 Task: Convert a video file from 720p to 1080p resolution using VLC's conversion tool.
Action: Mouse moved to (101, 5)
Screenshot: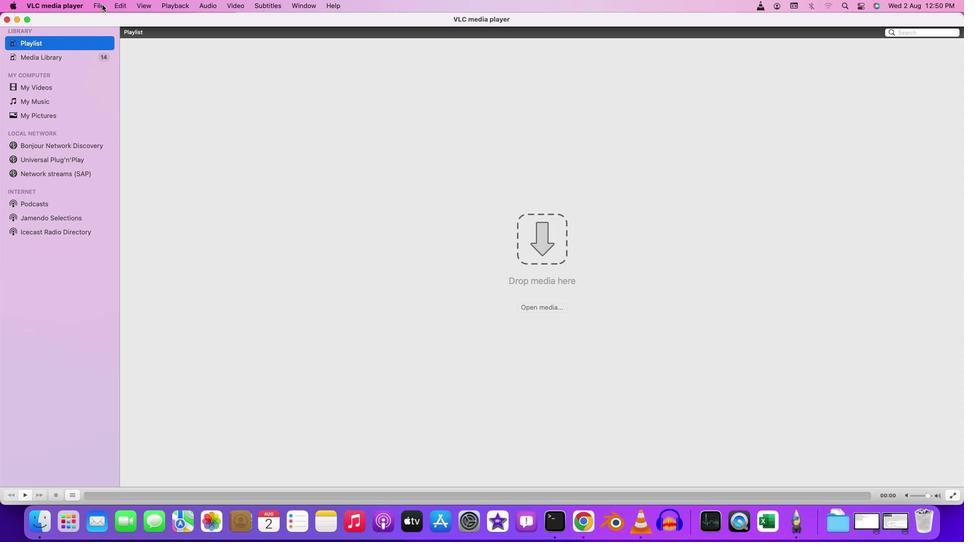 
Action: Mouse pressed left at (101, 5)
Screenshot: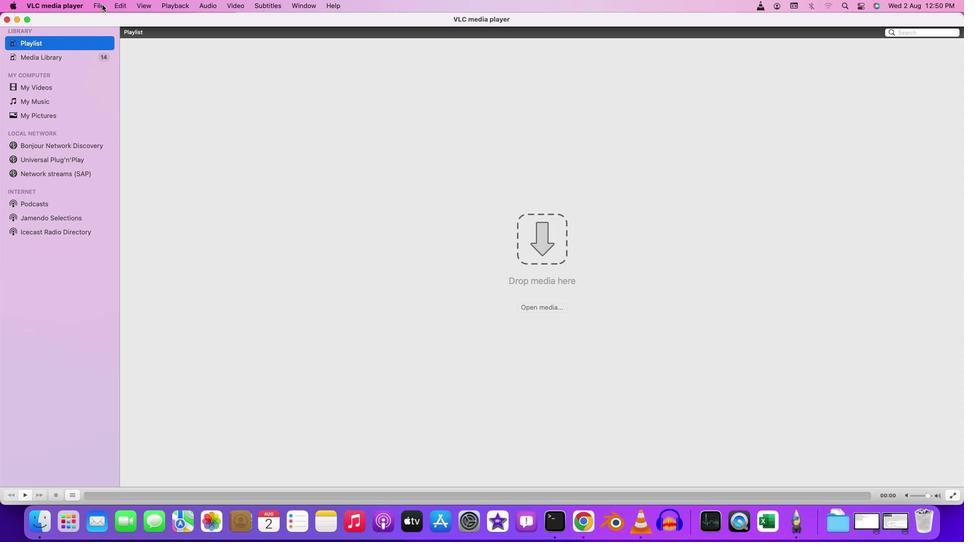 
Action: Mouse moved to (115, 128)
Screenshot: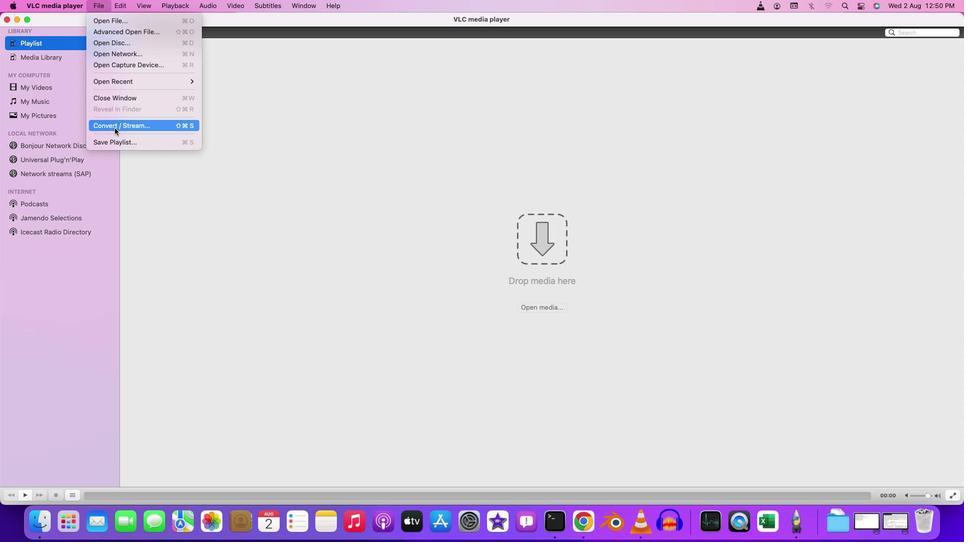 
Action: Mouse pressed left at (115, 128)
Screenshot: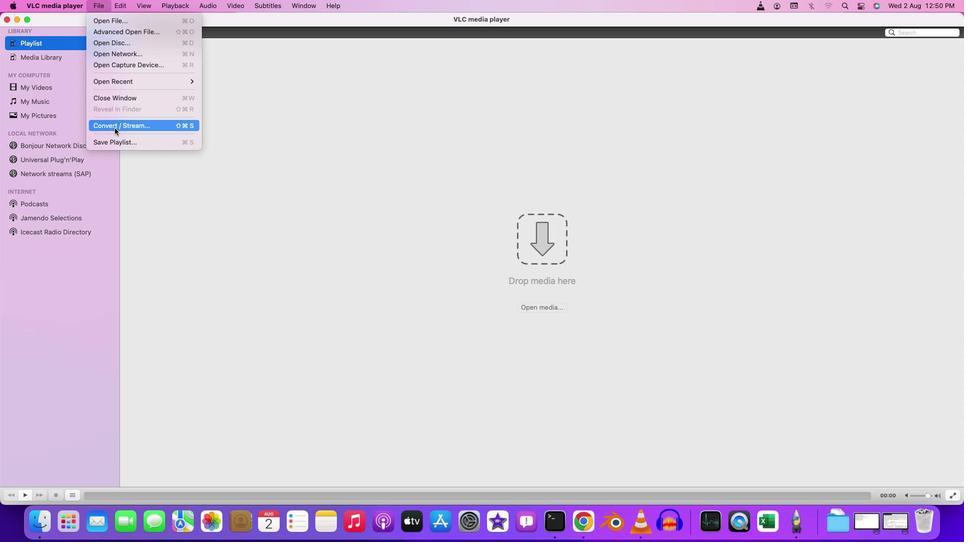 
Action: Mouse moved to (353, 338)
Screenshot: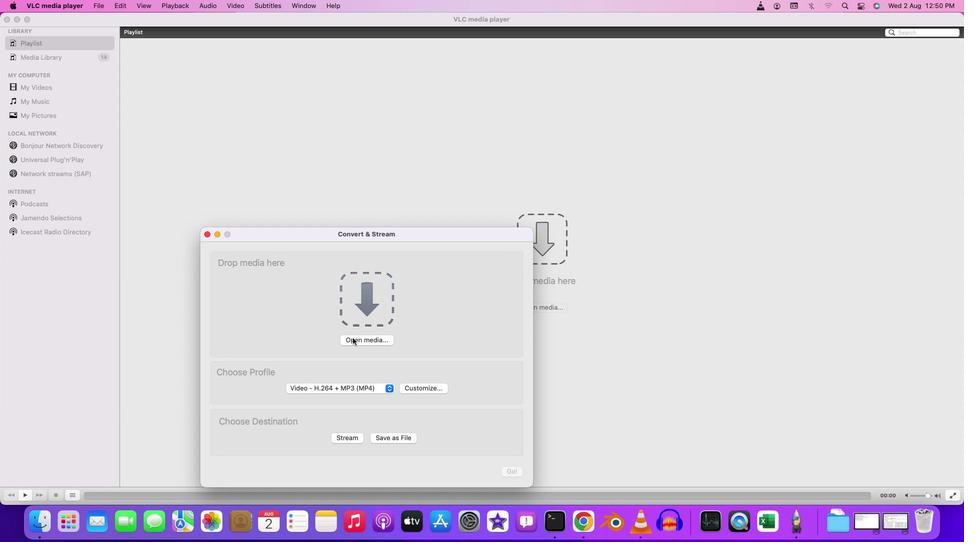 
Action: Mouse pressed left at (353, 338)
Screenshot: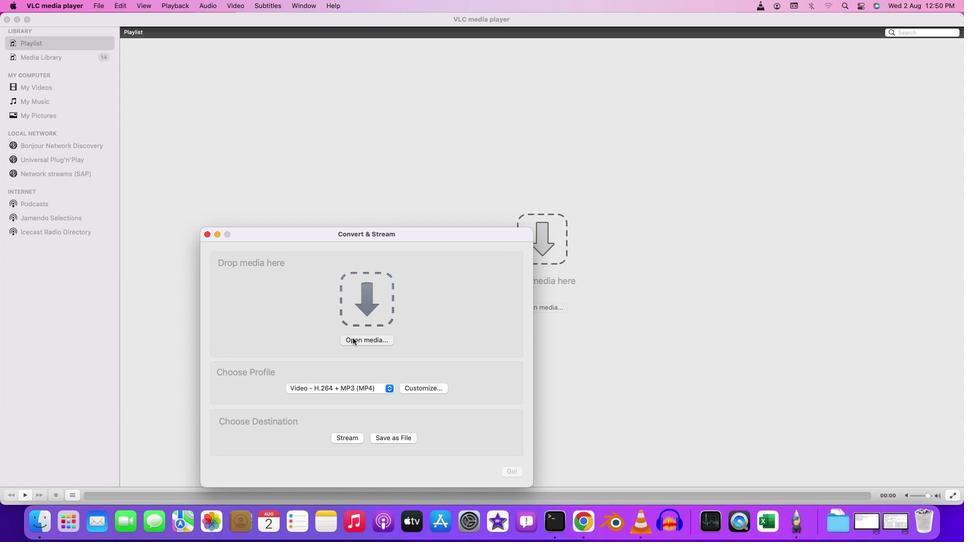 
Action: Mouse moved to (196, 295)
Screenshot: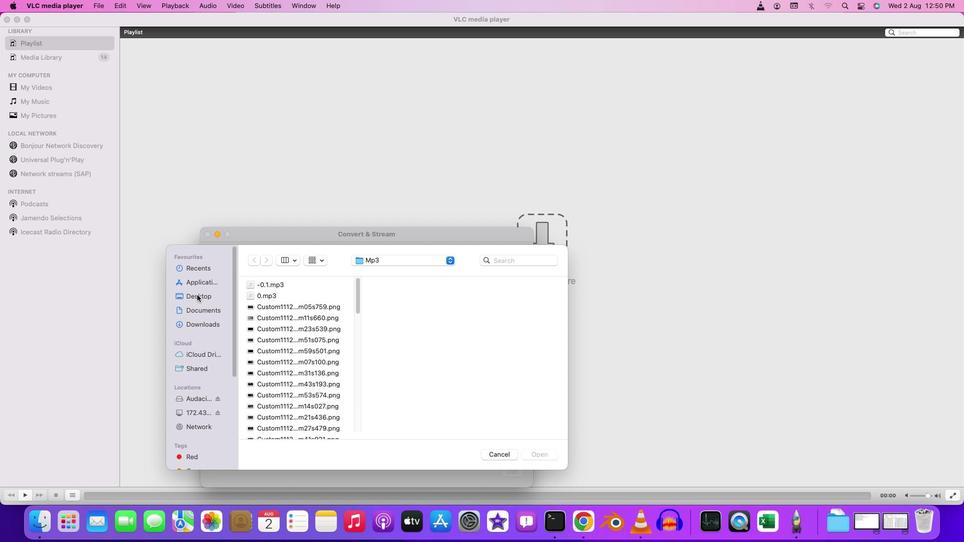 
Action: Mouse pressed left at (196, 295)
Screenshot: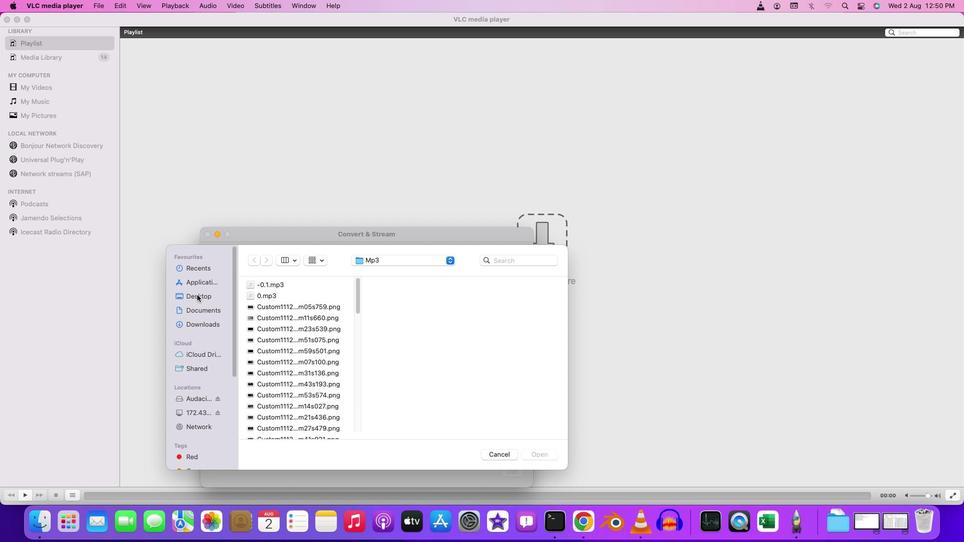 
Action: Mouse moved to (265, 327)
Screenshot: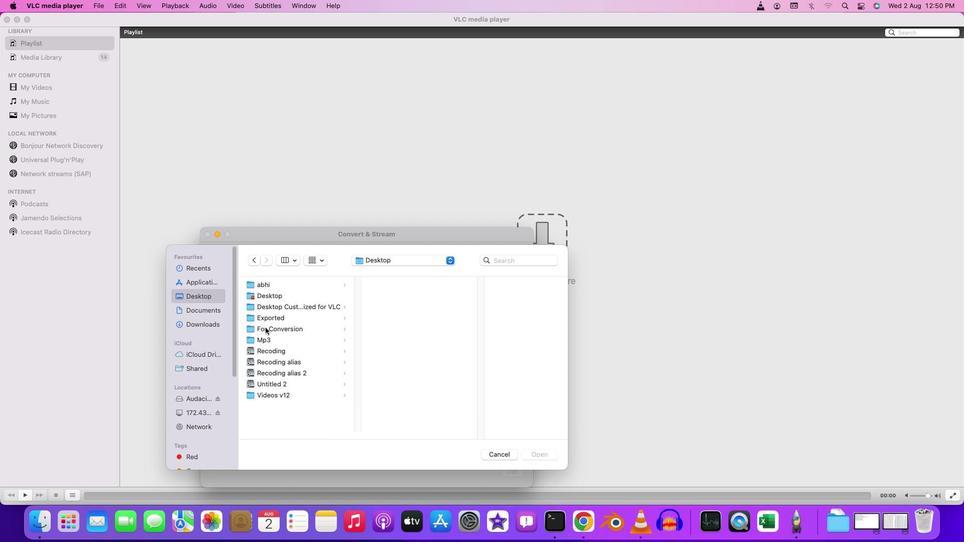 
Action: Mouse pressed left at (265, 327)
Screenshot: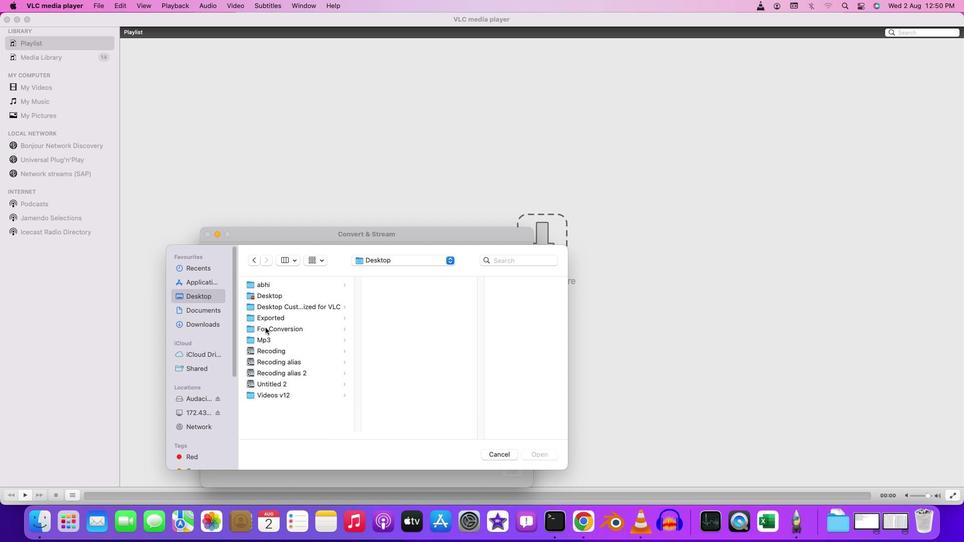 
Action: Mouse pressed left at (265, 327)
Screenshot: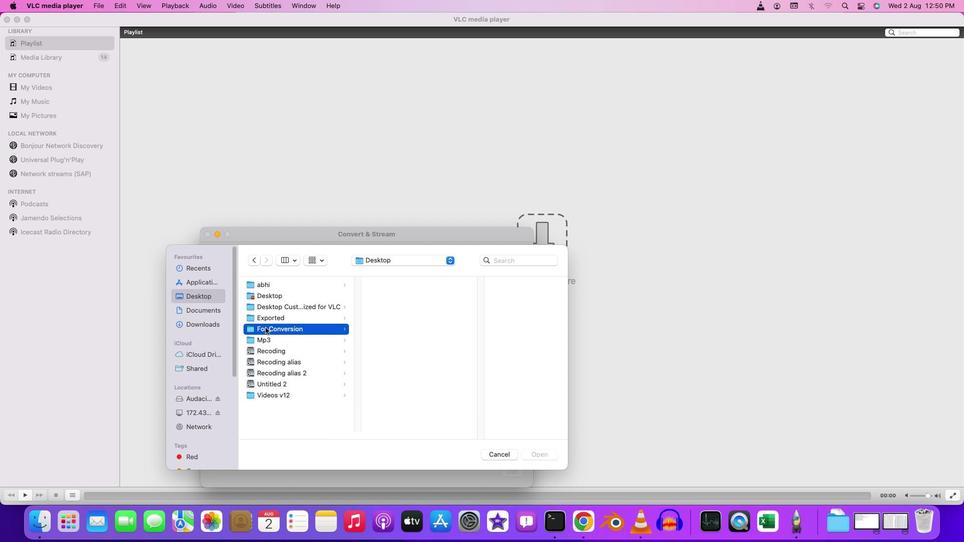 
Action: Mouse moved to (404, 298)
Screenshot: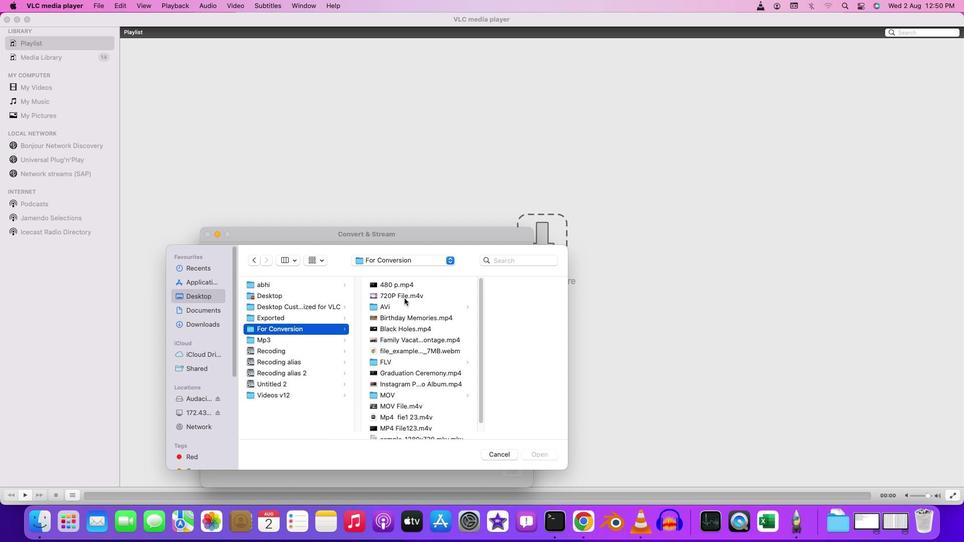 
Action: Mouse pressed left at (404, 298)
Screenshot: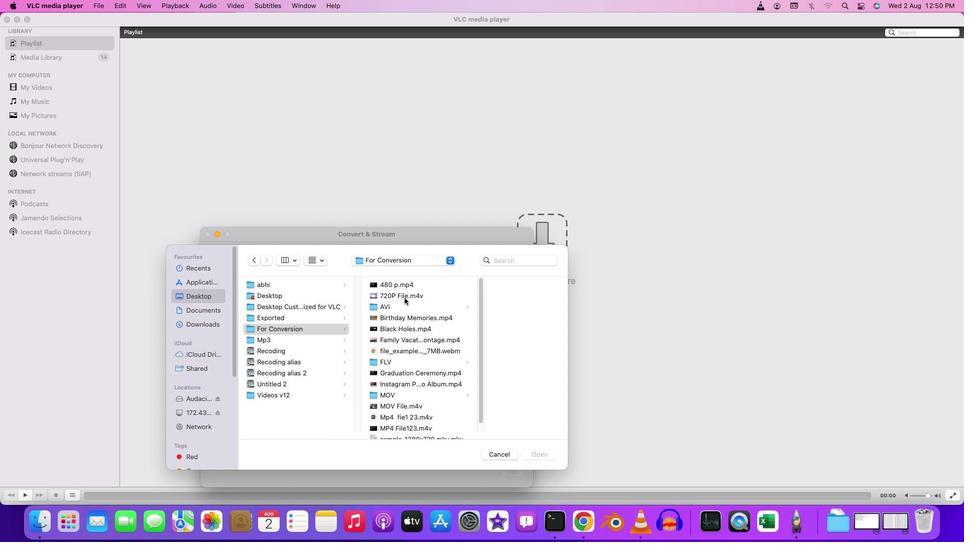 
Action: Mouse moved to (404, 298)
Screenshot: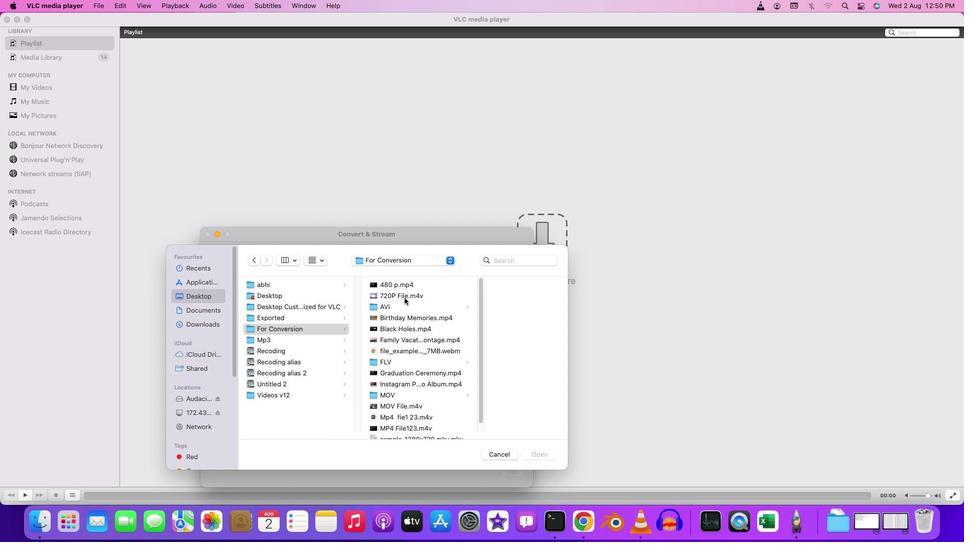 
Action: Mouse pressed left at (404, 298)
Screenshot: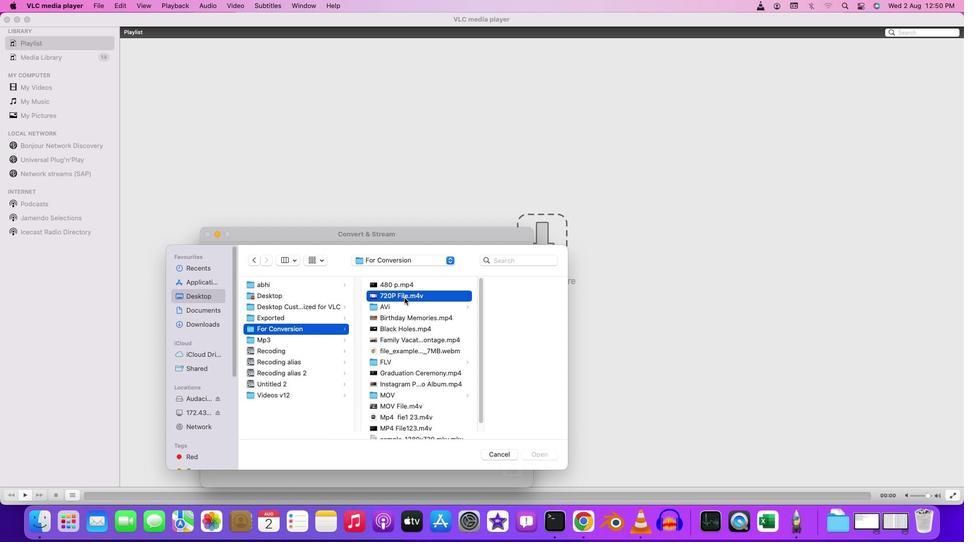 
Action: Mouse moved to (386, 390)
Screenshot: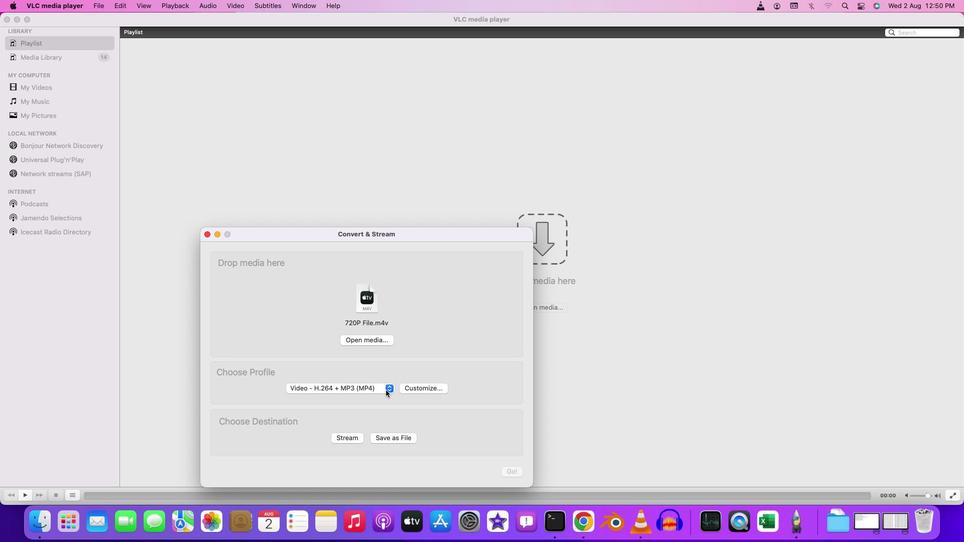 
Action: Mouse pressed left at (386, 390)
Screenshot: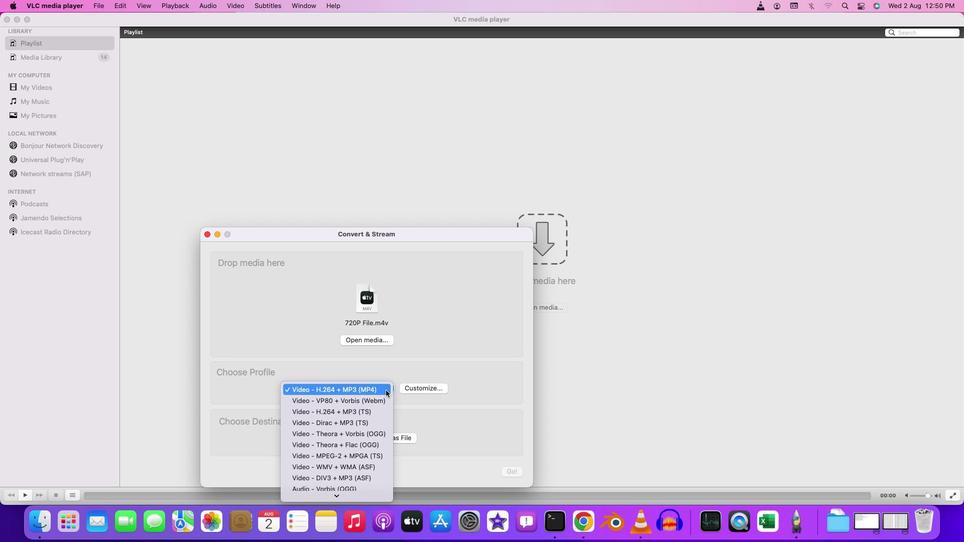 
Action: Mouse moved to (350, 390)
Screenshot: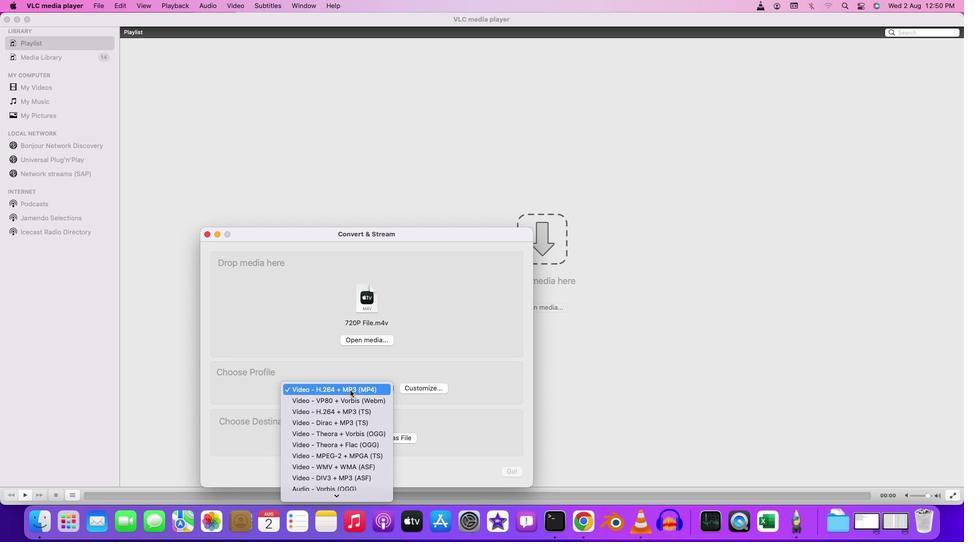 
Action: Mouse pressed left at (350, 390)
Screenshot: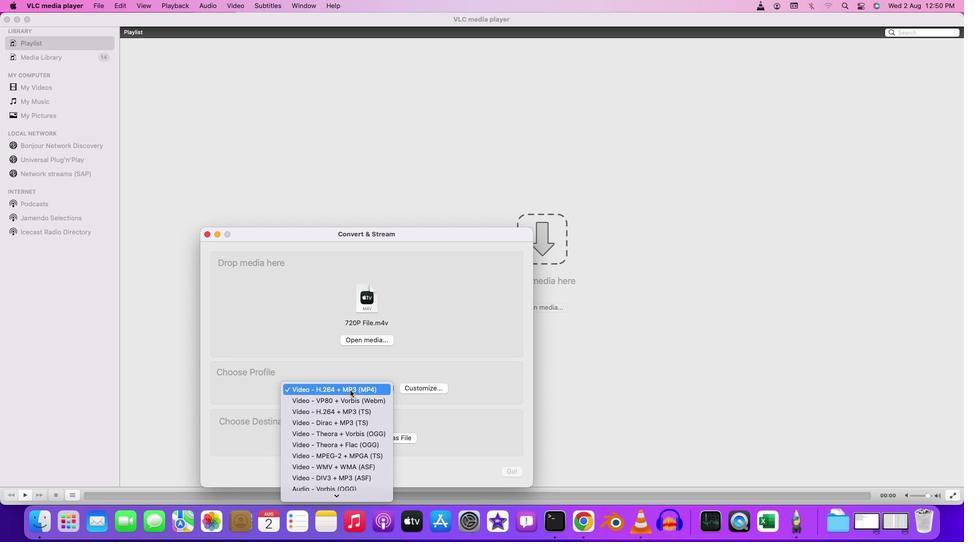 
Action: Mouse moved to (433, 387)
Screenshot: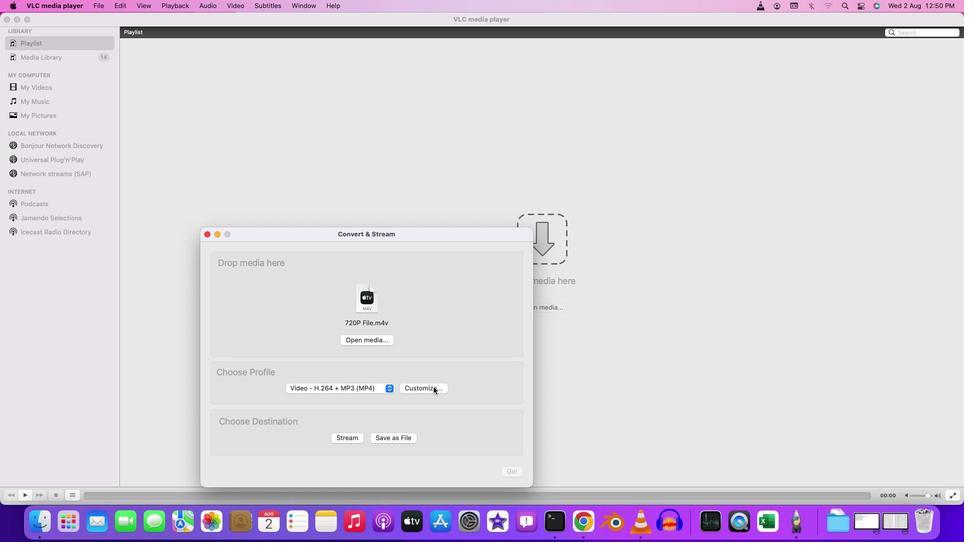 
Action: Mouse pressed left at (433, 387)
Screenshot: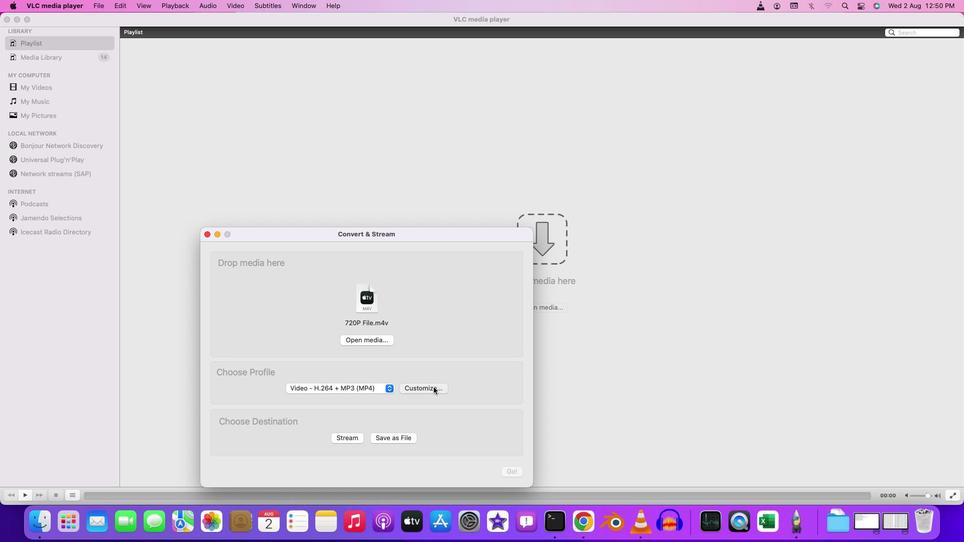
Action: Mouse moved to (355, 271)
Screenshot: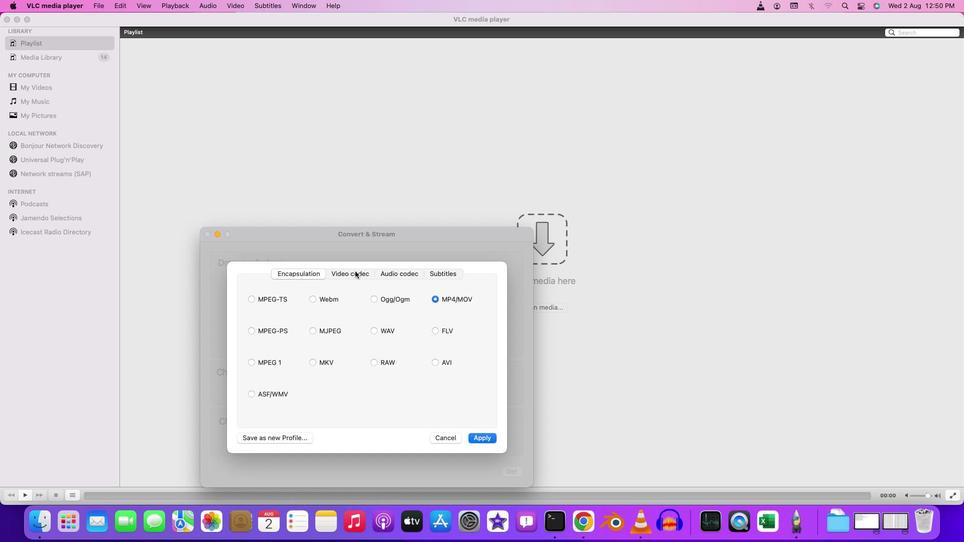 
Action: Mouse pressed left at (355, 271)
Screenshot: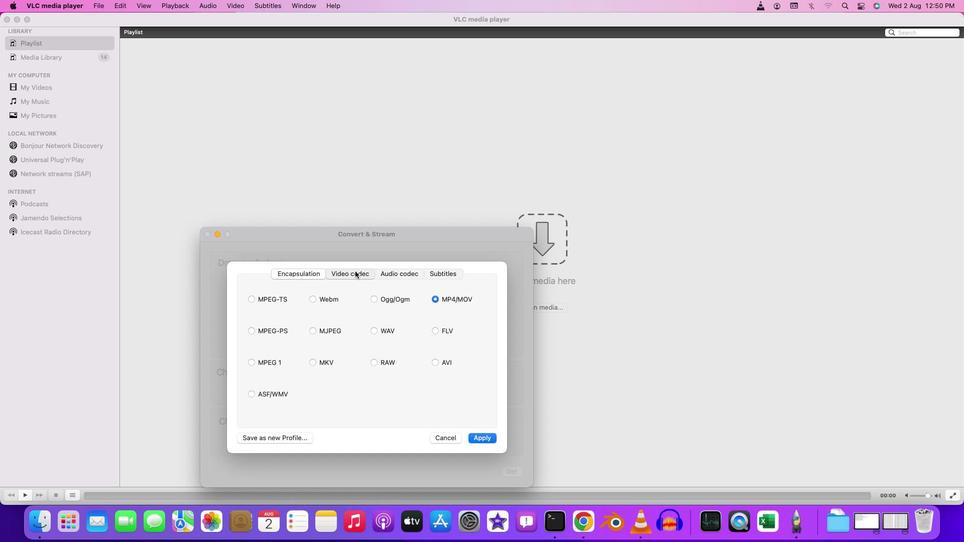 
Action: Mouse moved to (315, 364)
Screenshot: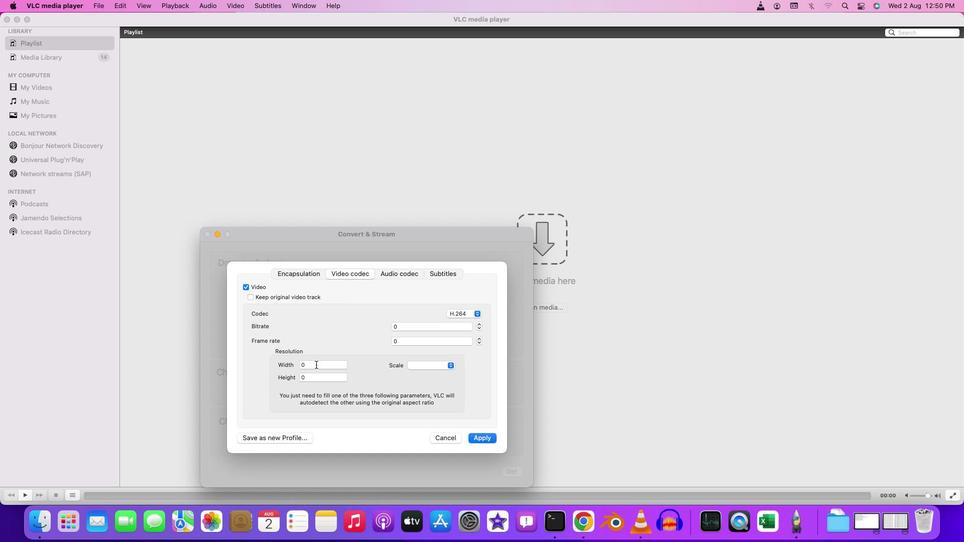 
Action: Mouse pressed left at (315, 364)
Screenshot: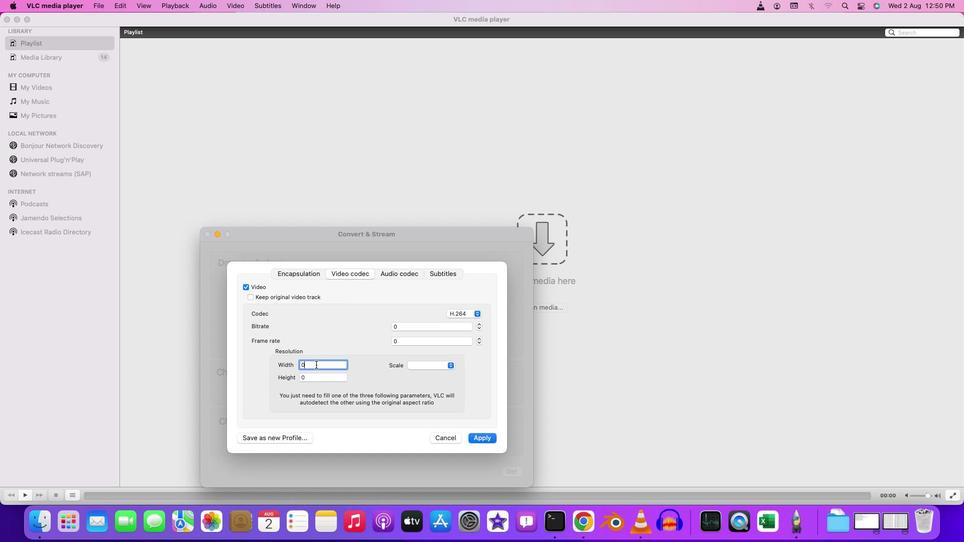 
Action: Key pressed Key.backspace'1''9''2''0'
Screenshot: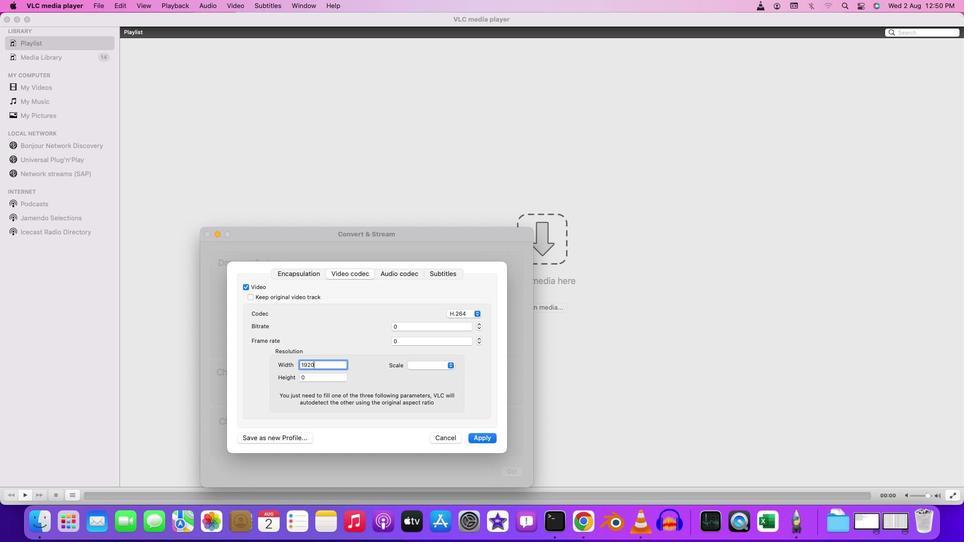 
Action: Mouse moved to (316, 376)
Screenshot: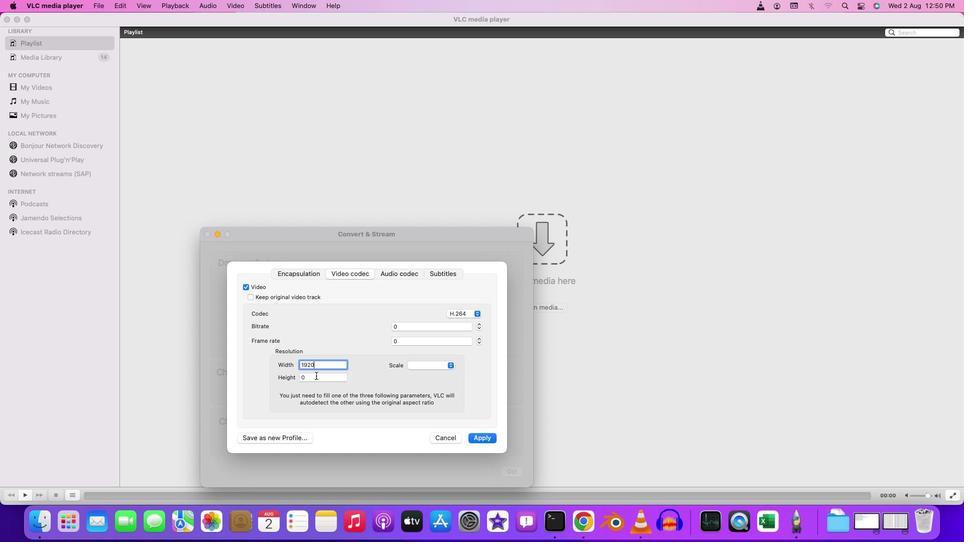
Action: Mouse pressed left at (316, 376)
Screenshot: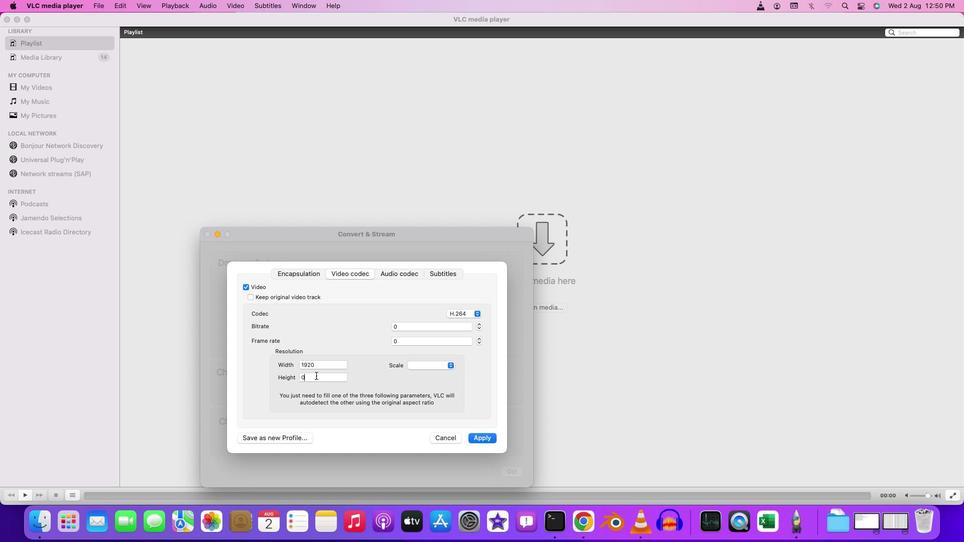 
Action: Key pressed Key.backspace'1''0''8''0'
Screenshot: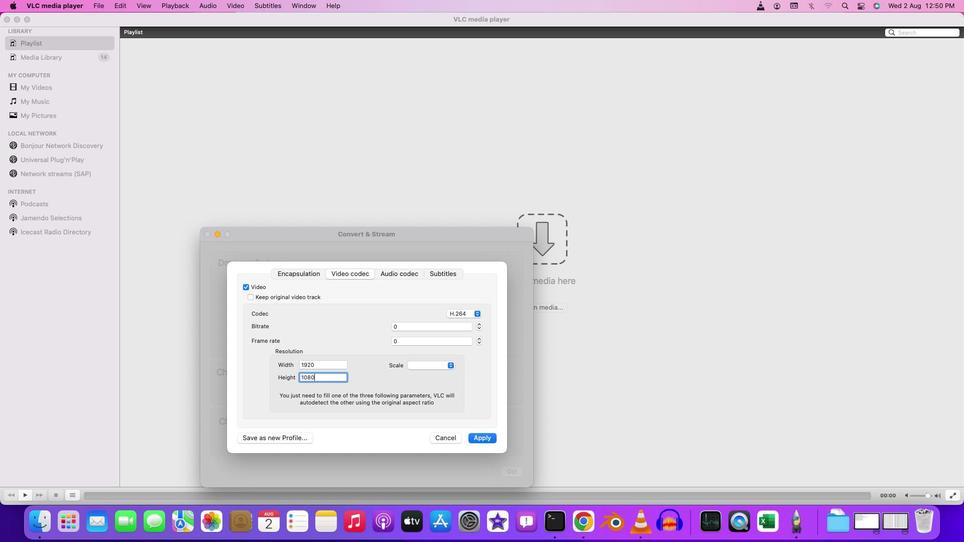 
Action: Mouse moved to (358, 385)
Screenshot: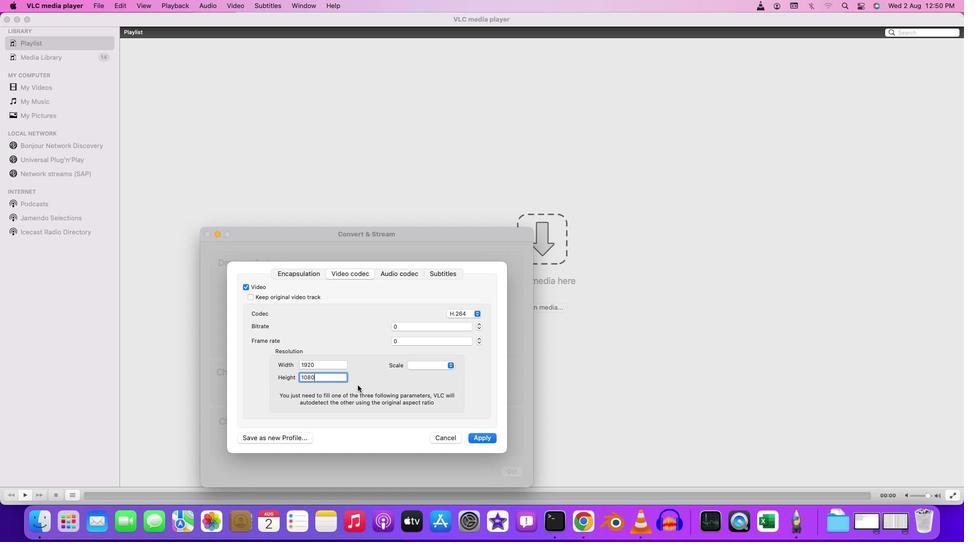 
Action: Mouse pressed left at (358, 385)
Screenshot: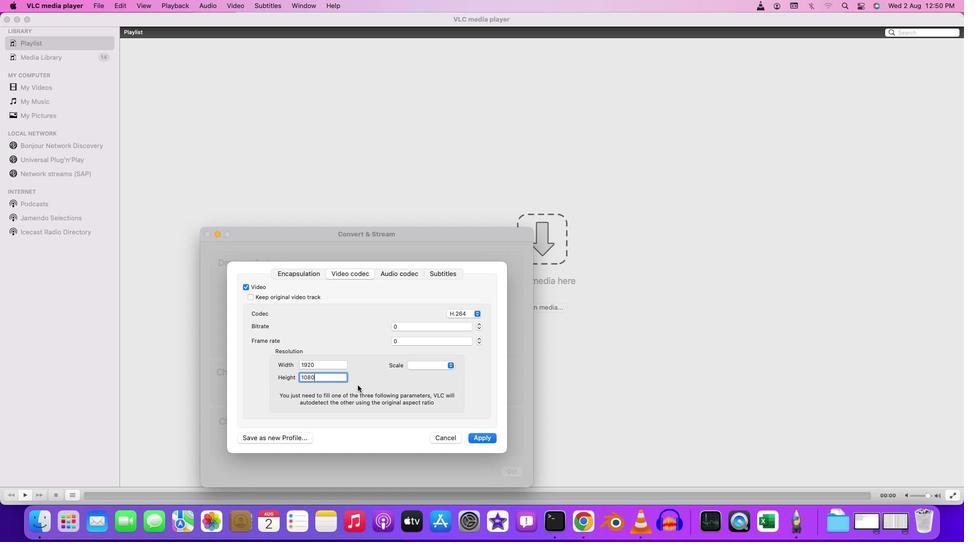 
Action: Mouse moved to (479, 435)
Screenshot: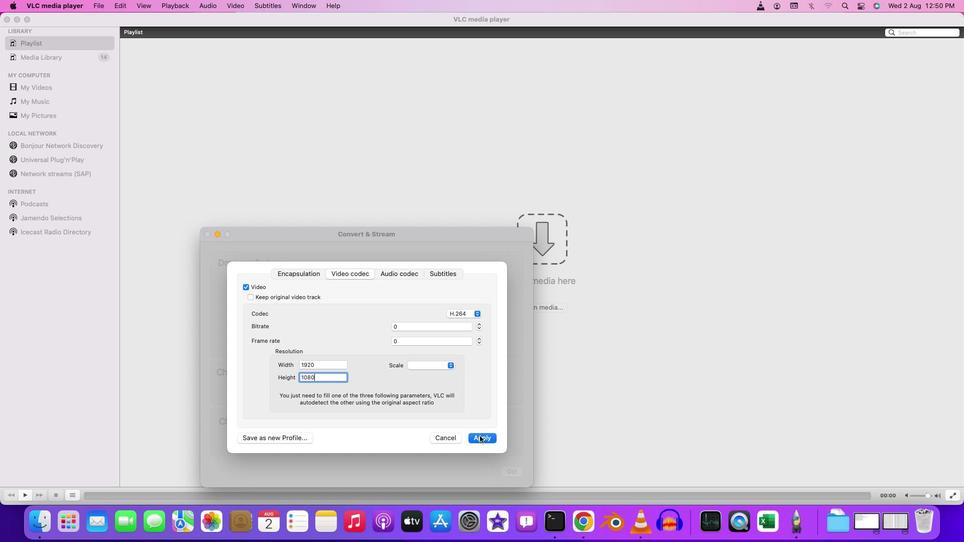 
Action: Mouse pressed left at (479, 435)
Screenshot: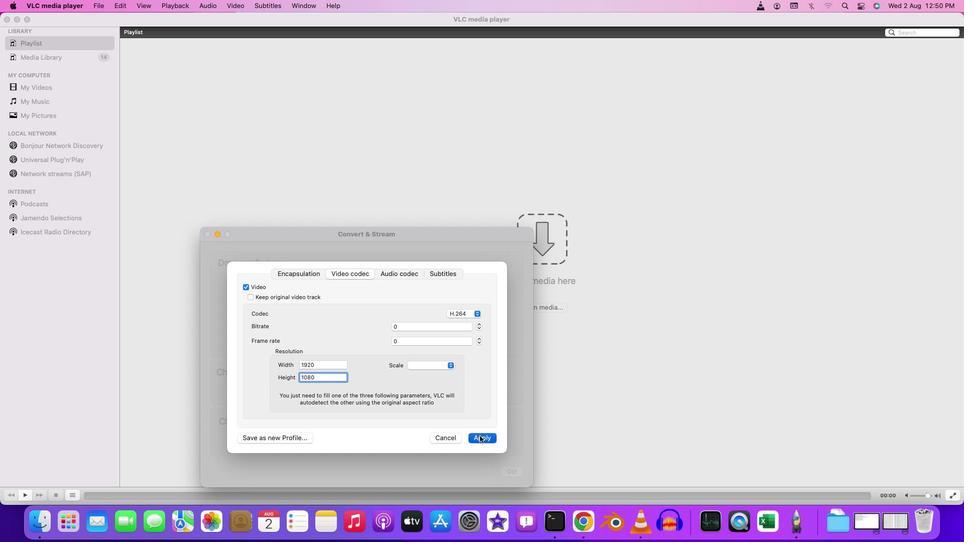 
Action: Mouse moved to (396, 436)
Screenshot: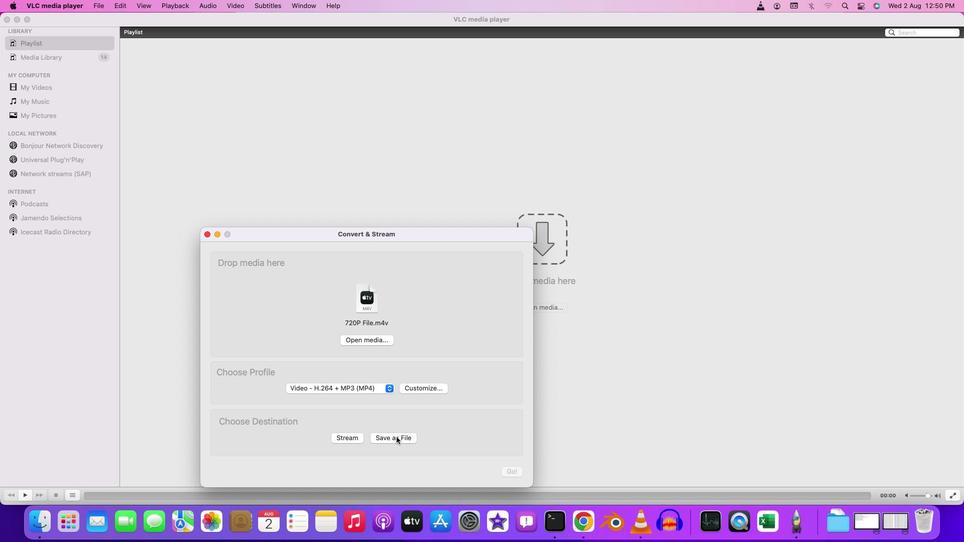 
Action: Mouse pressed left at (396, 436)
Screenshot: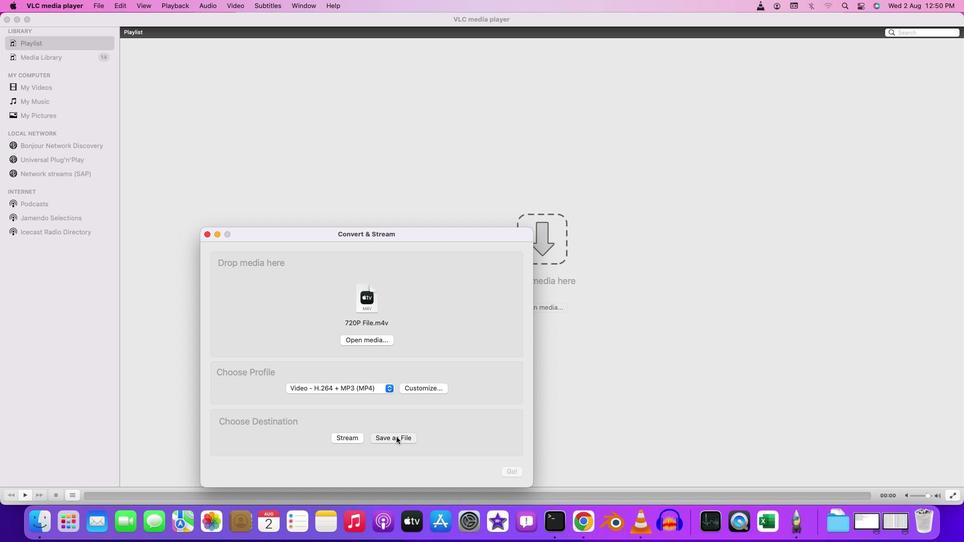 
Action: Mouse moved to (462, 440)
Screenshot: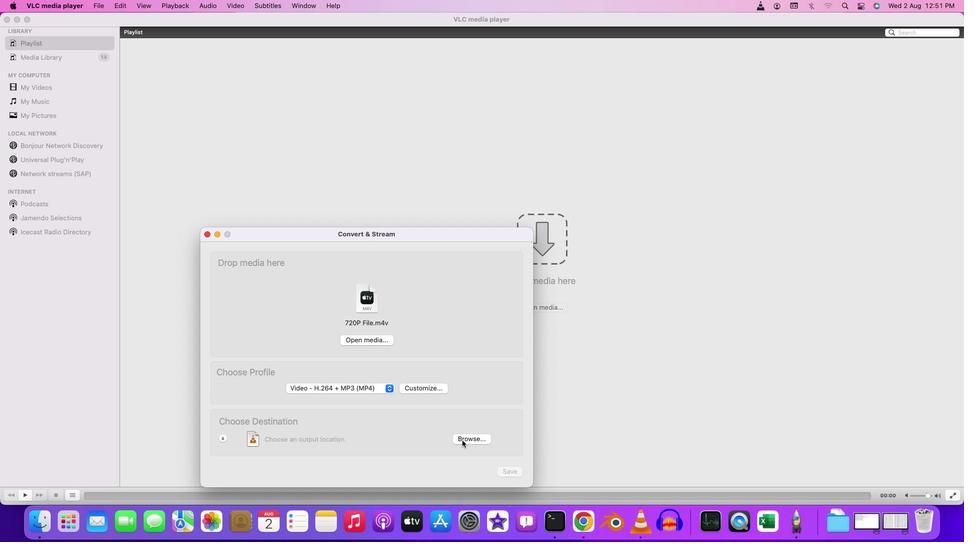 
Action: Mouse pressed left at (462, 440)
Screenshot: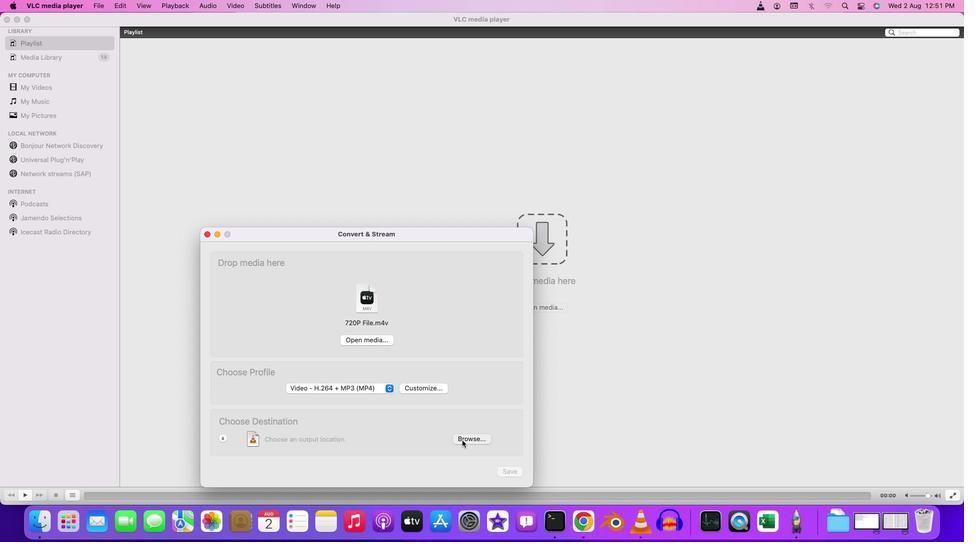
Action: Mouse moved to (361, 324)
Screenshot: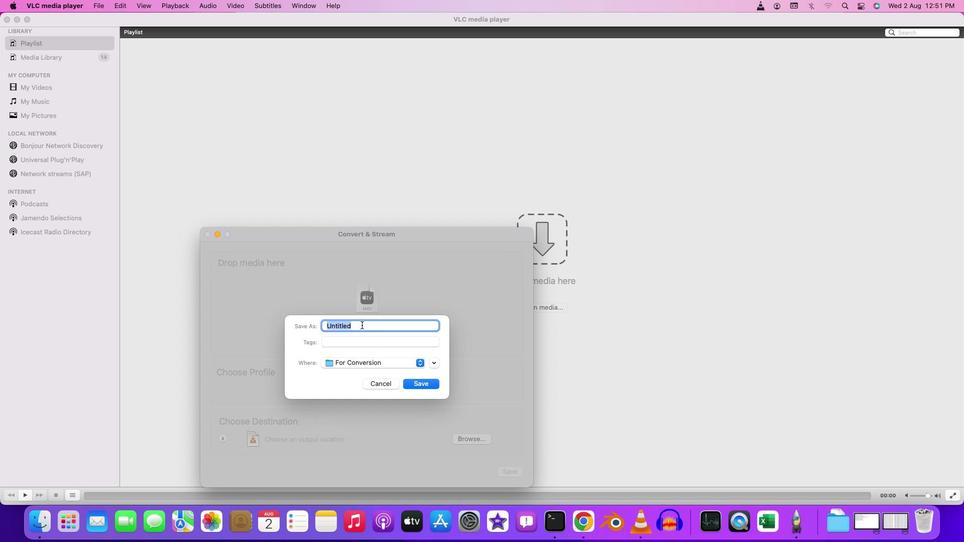 
Action: Mouse pressed left at (361, 324)
Screenshot: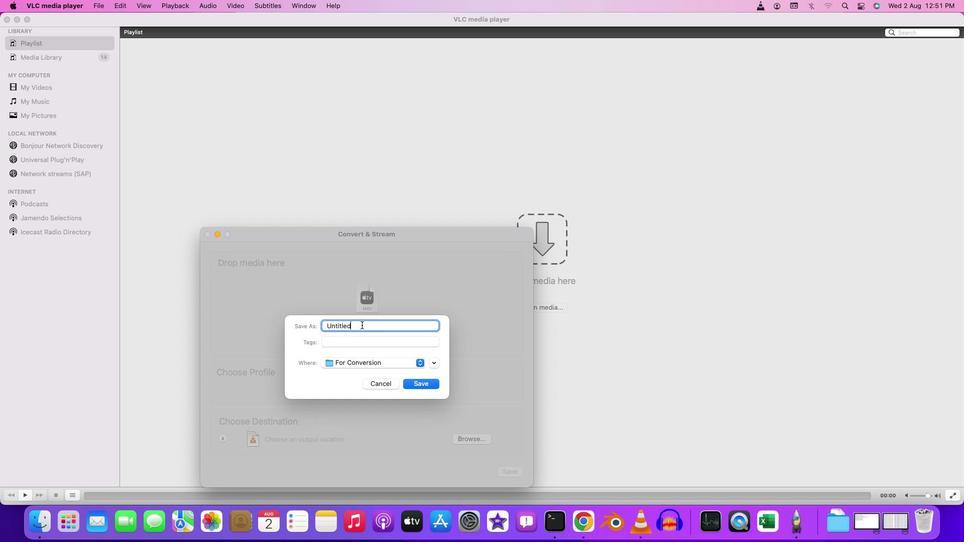 
Action: Key pressed Key.backspaceKey.backspaceKey.backspaceKey.backspaceKey.backspaceKey.backspaceKey.backspaceKey.backspaceKey.backspaceKey.backspaceKey.backspaceKey.shift'F''u''k''k'Key.backspaceKey.backspace'l''l''y'Key.spaceKey.backspaceKey.backspaceKey.spaceKey.shift'H''D'Key.spaceKey.shift'F''i''l''e'Key.space'1''9''2''0'Key.backspaceKey.backspaceKey.backspace'0''8''0''p'
Screenshot: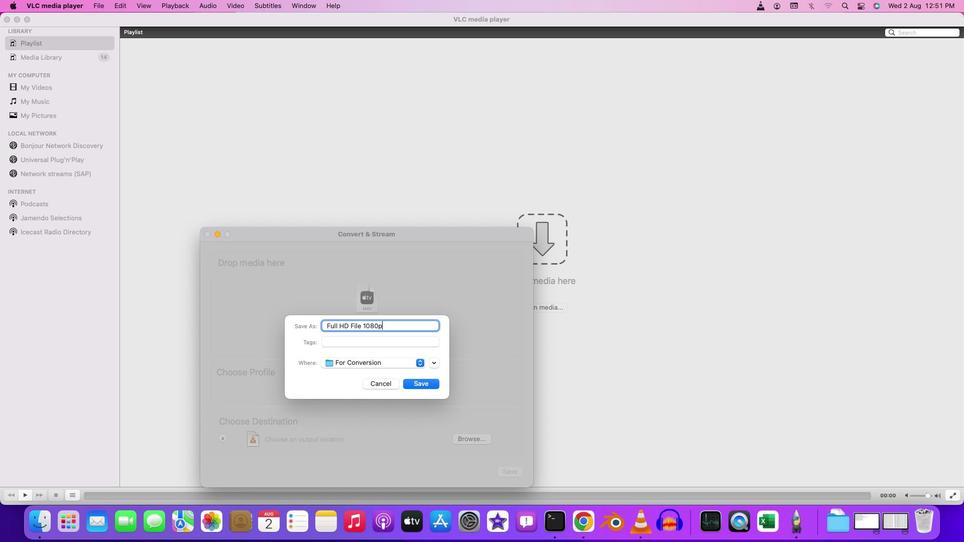
Action: Mouse moved to (414, 382)
Screenshot: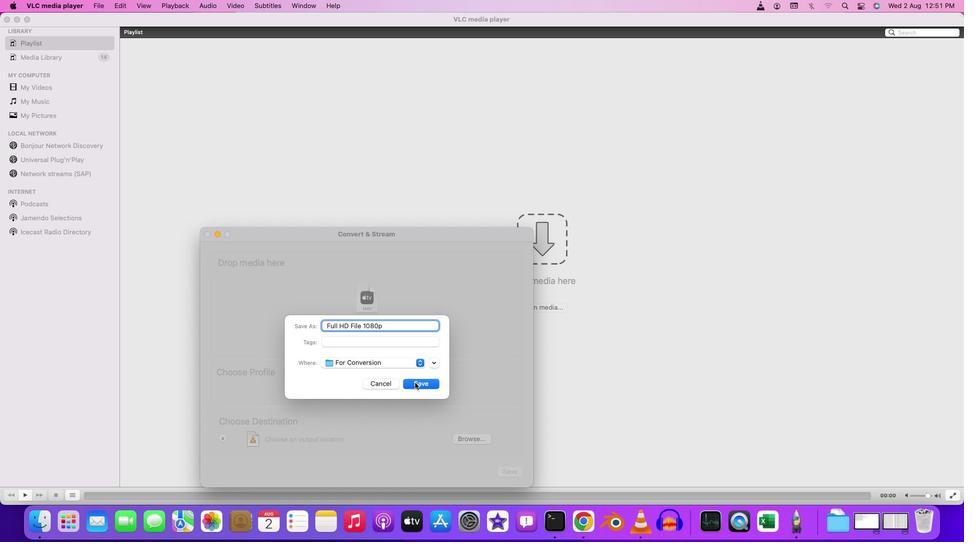 
Action: Mouse pressed left at (414, 382)
Screenshot: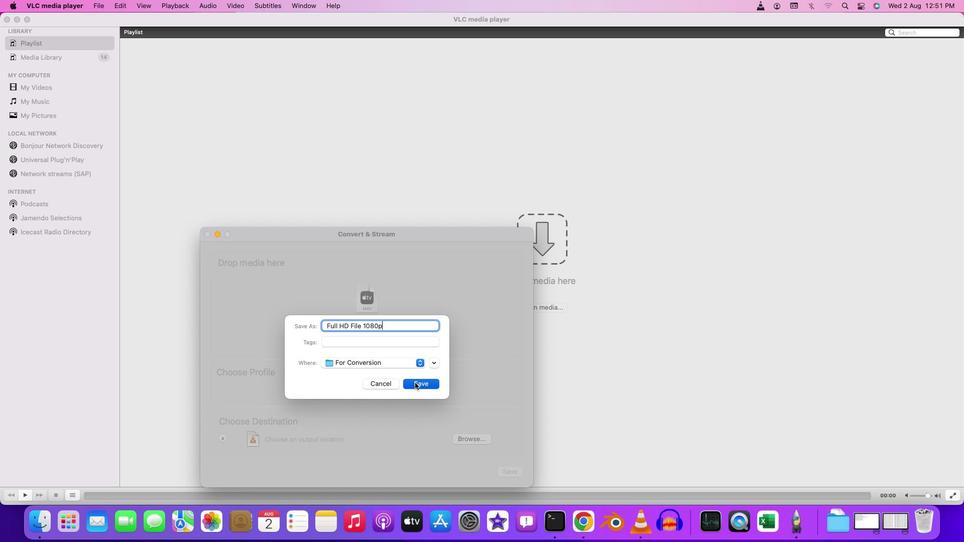 
Action: Mouse moved to (501, 469)
Screenshot: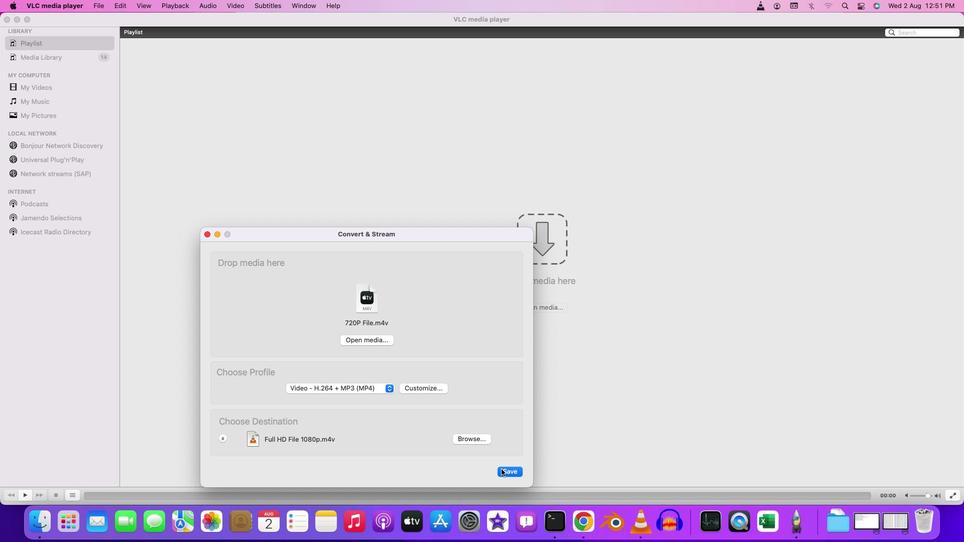 
Action: Mouse pressed left at (501, 469)
Screenshot: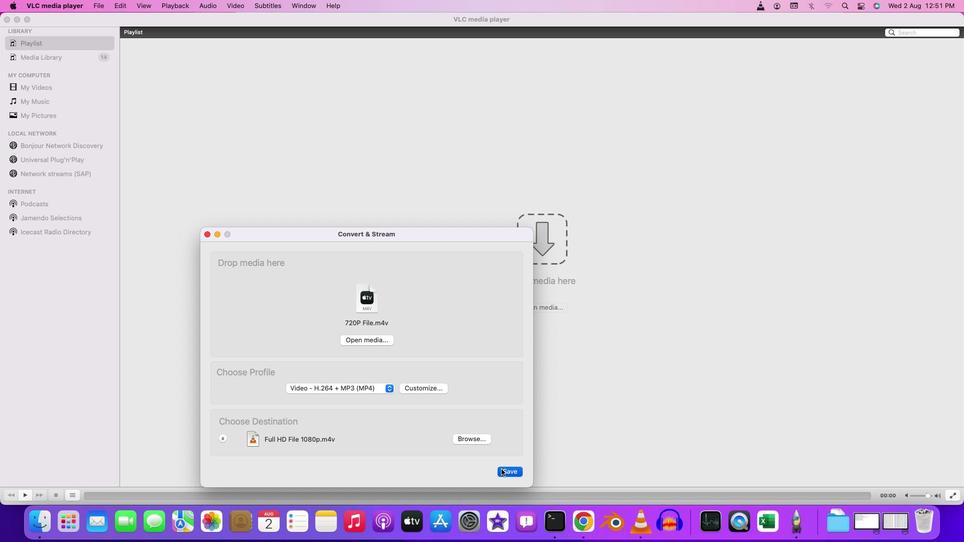 
Action: Mouse moved to (352, 374)
Screenshot: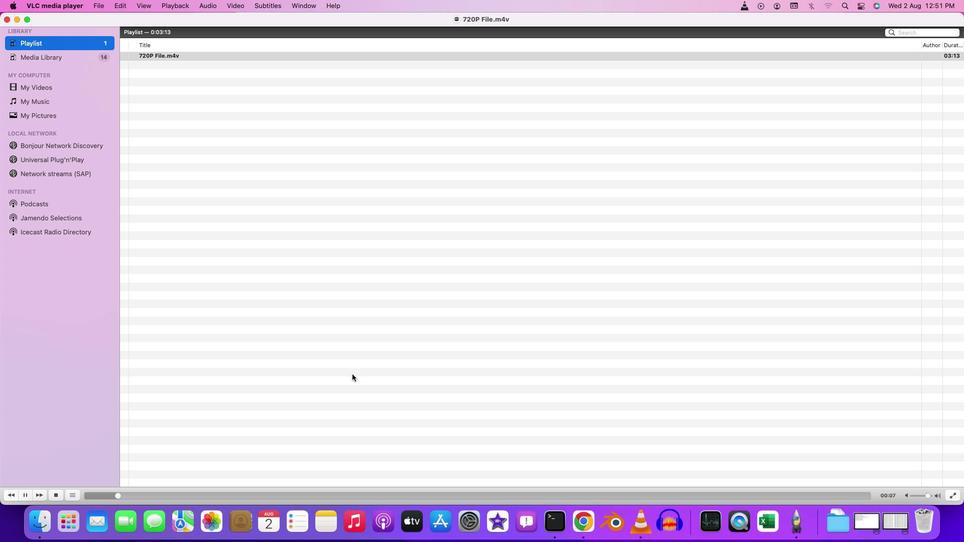 
